Task: Find the distance between Louisville and Mammoth Cave National Park.
Action: Mouse moved to (199, 68)
Screenshot: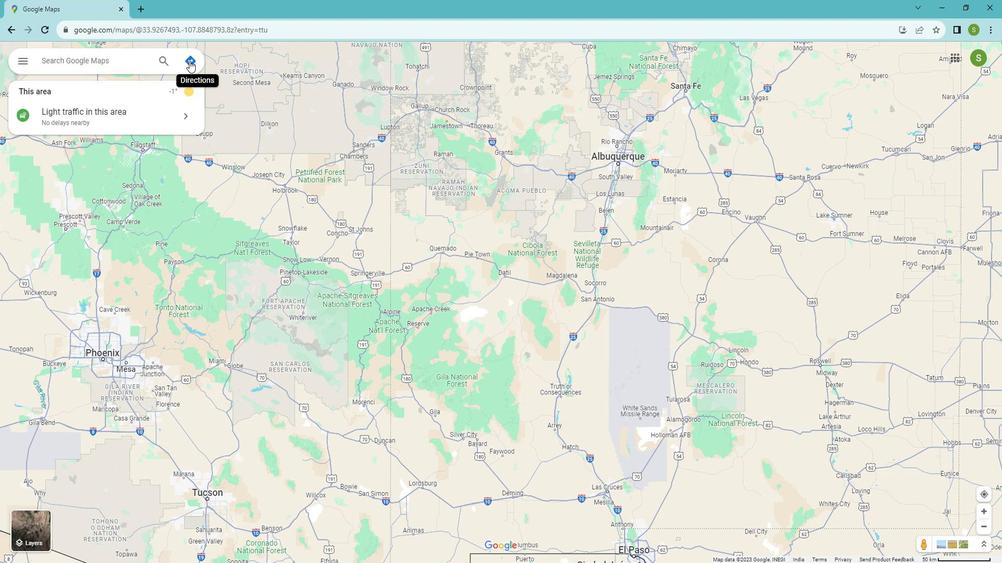 
Action: Mouse pressed left at (199, 68)
Screenshot: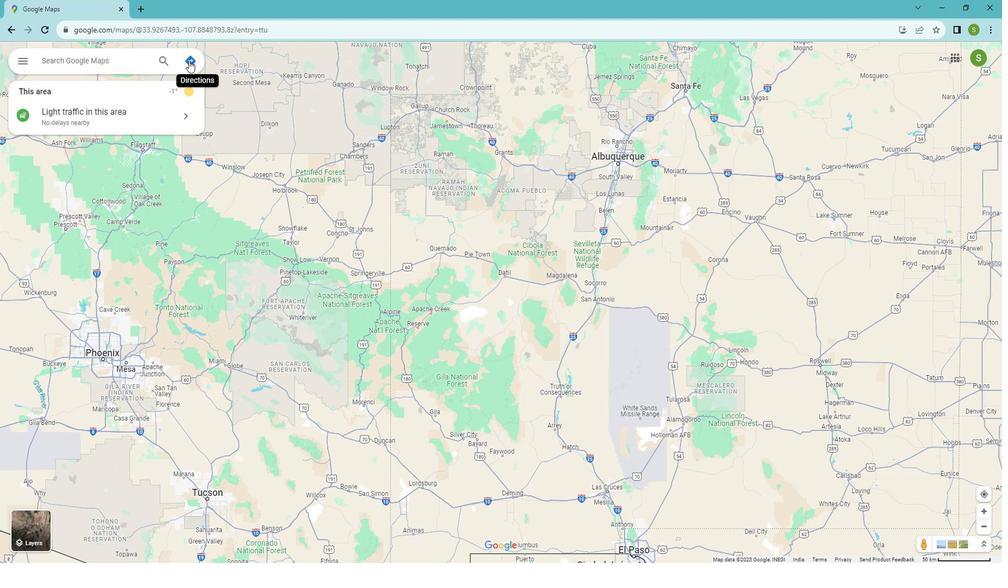 
Action: Mouse moved to (63, 97)
Screenshot: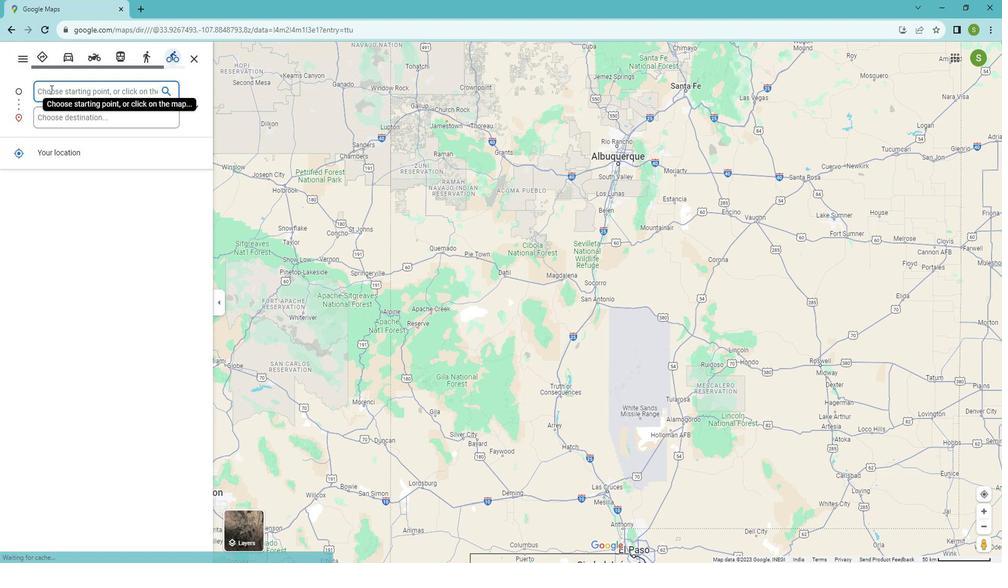 
Action: Mouse pressed left at (63, 97)
Screenshot: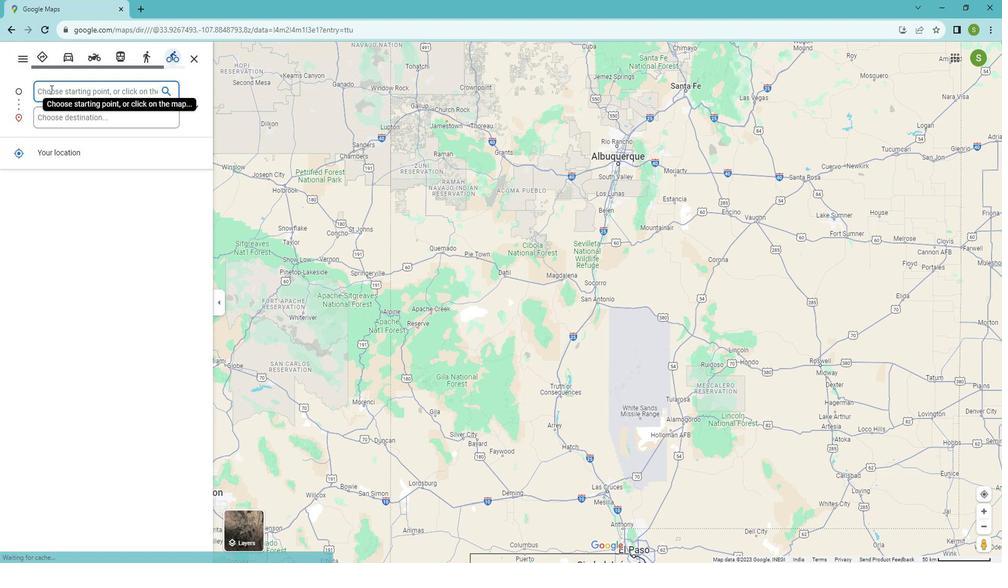 
Action: Mouse moved to (62, 101)
Screenshot: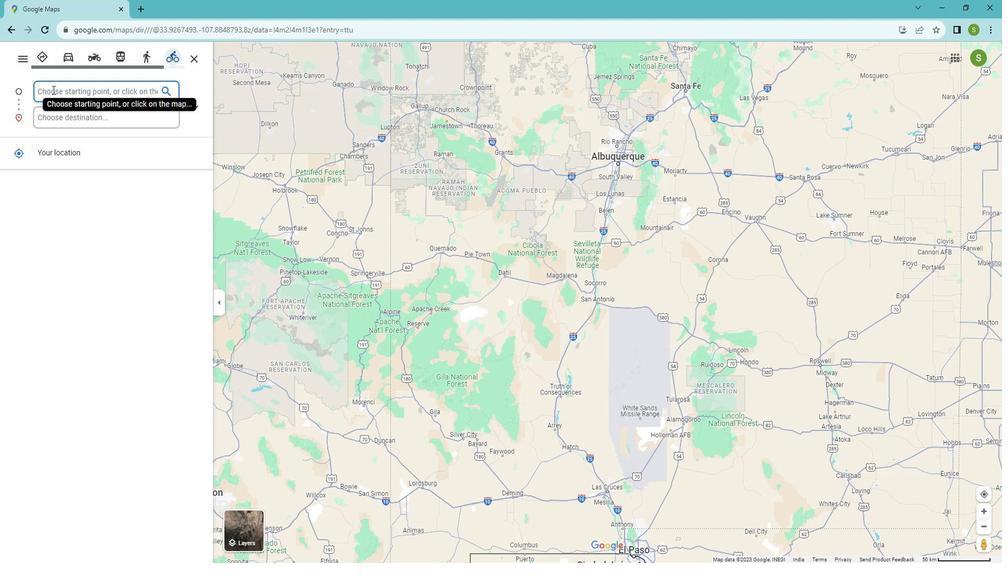 
Action: Key pressed <Key.shift>Louisville
Screenshot: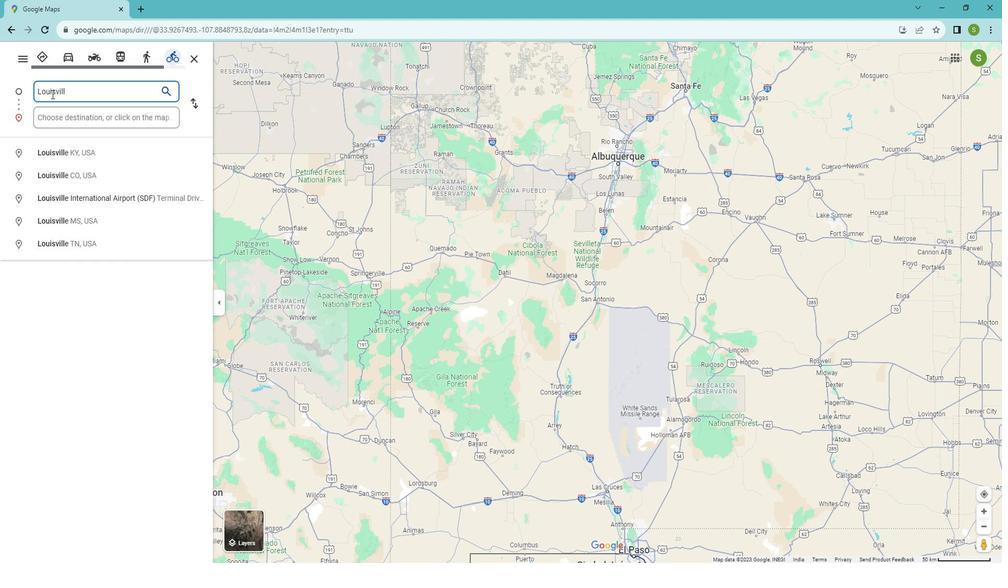 
Action: Mouse moved to (99, 161)
Screenshot: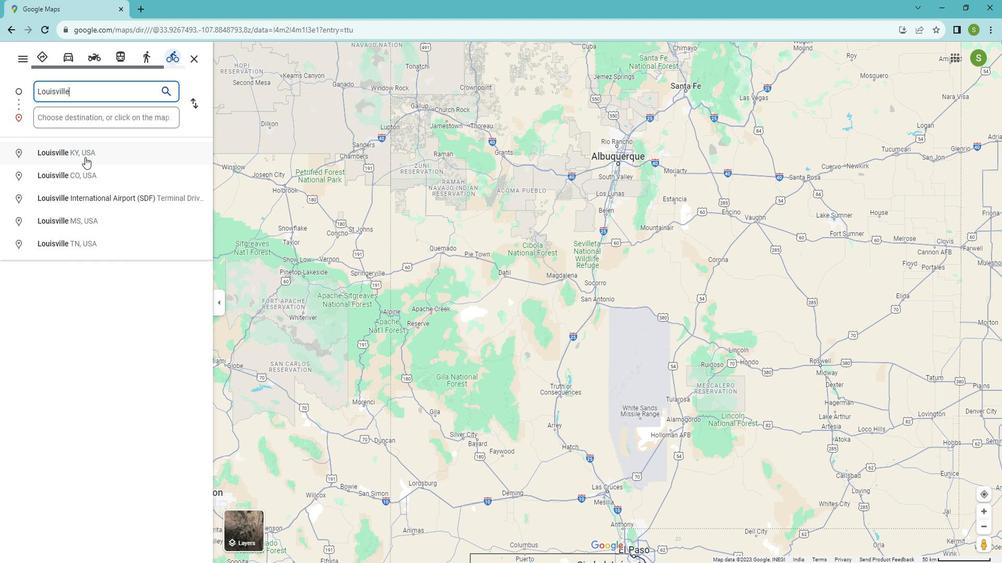 
Action: Mouse pressed left at (99, 161)
Screenshot: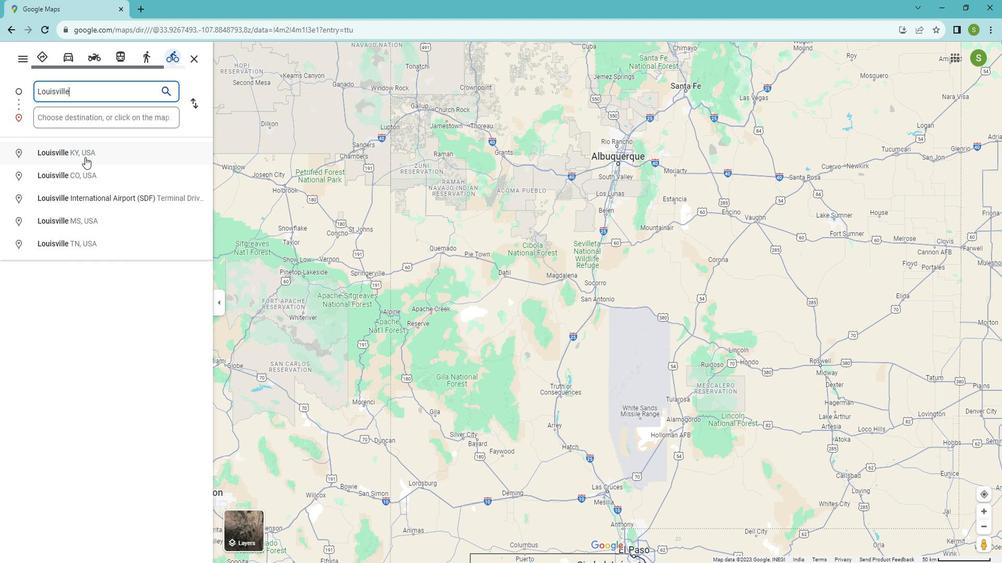 
Action: Mouse moved to (100, 125)
Screenshot: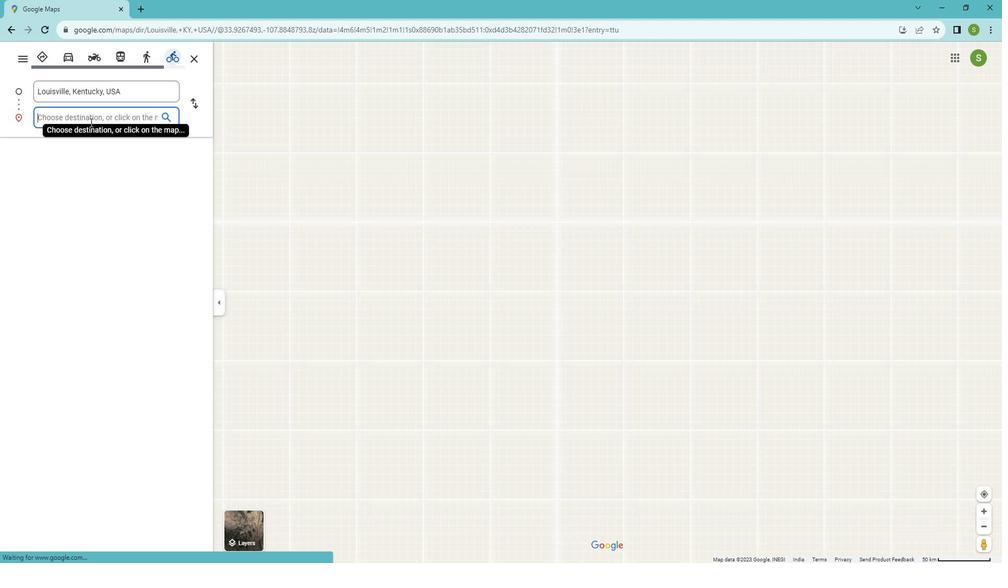 
Action: Mouse pressed left at (100, 125)
Screenshot: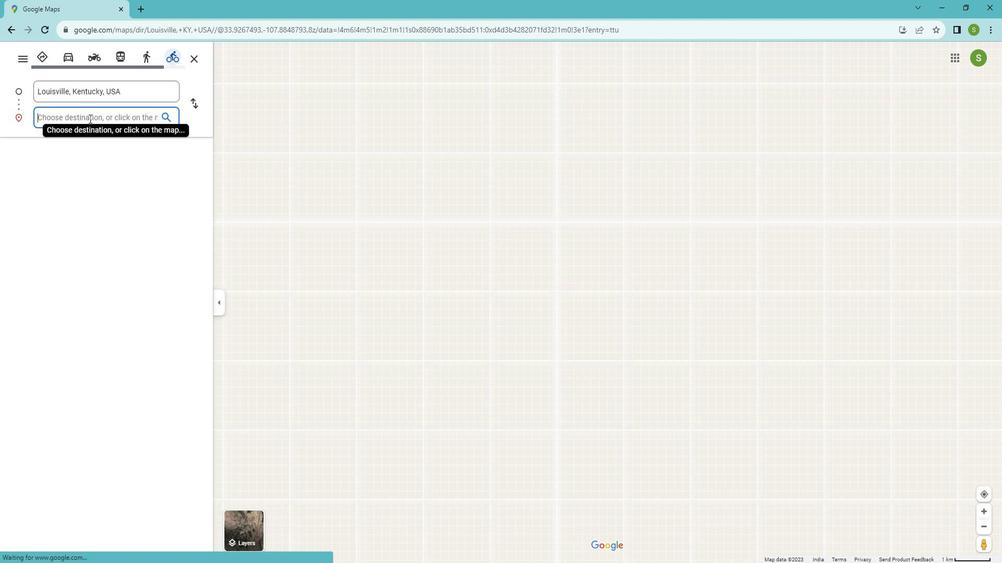 
Action: Mouse moved to (99, 125)
Screenshot: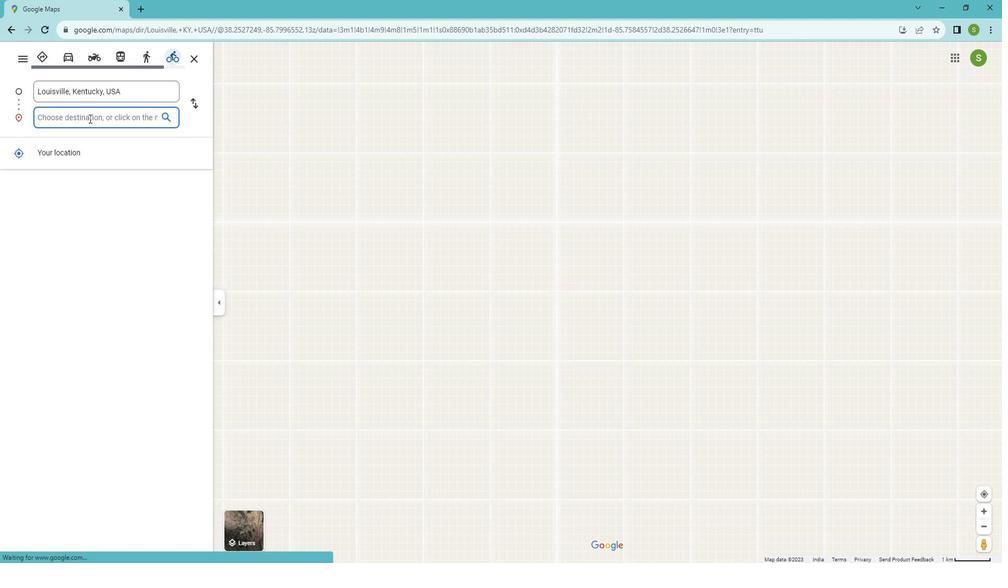 
Action: Key pressed <Key.shift>Mammoth<Key.space><Key.shift>Cave<Key.space><Key.shift><Key.shift><Key.shift><Key.shift><Key.shift><Key.shift>National<Key.space><Key.shift>Park<Key.enter>
Screenshot: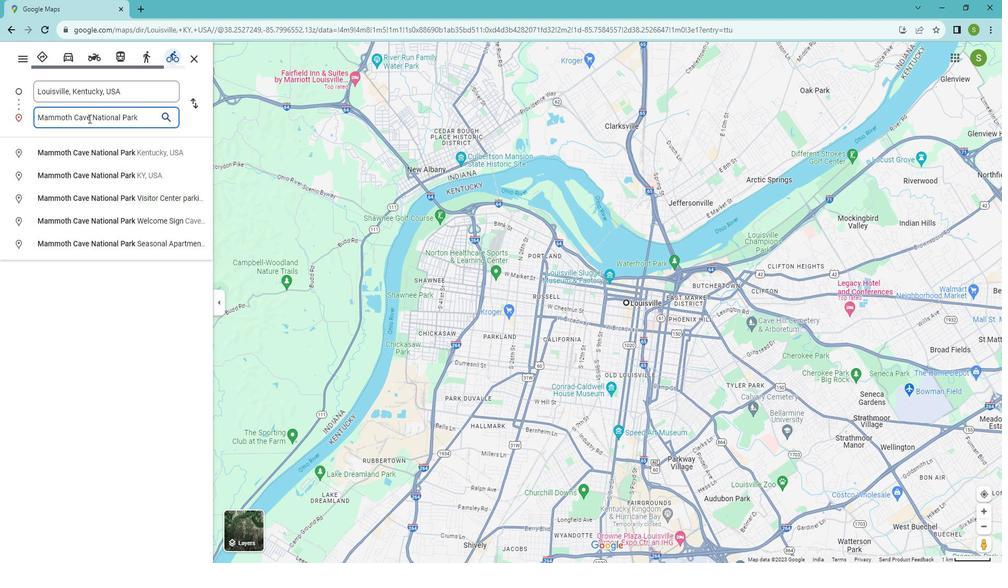 
Action: Mouse moved to (598, 419)
Screenshot: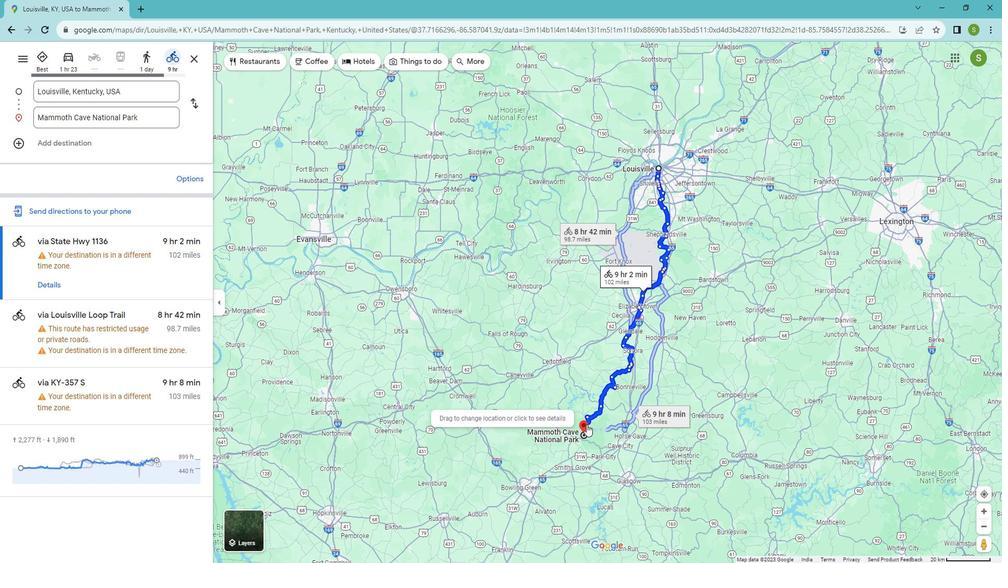 
Action: Mouse pressed right at (598, 419)
Screenshot: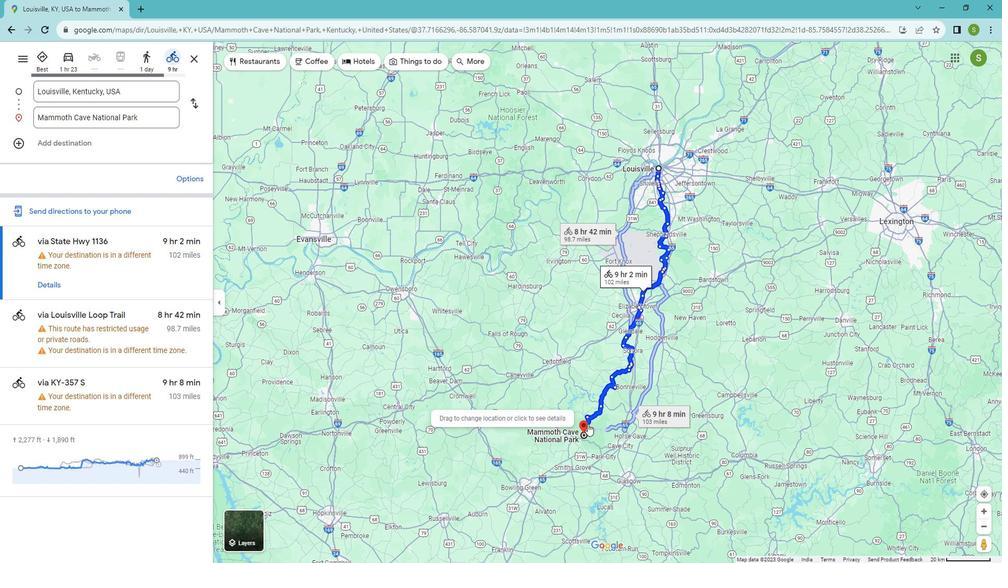 
Action: Mouse moved to (57, 66)
Screenshot: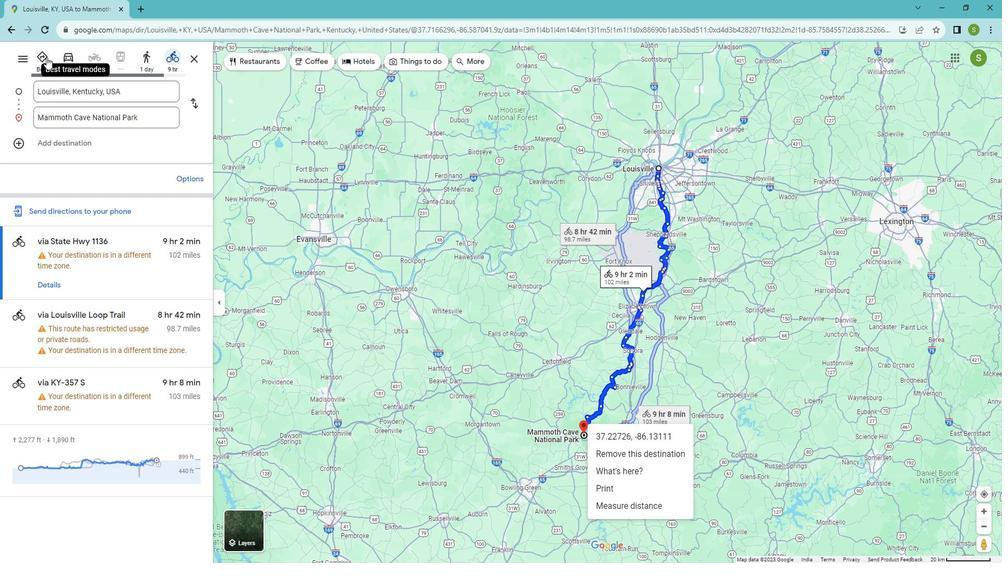 
Action: Mouse pressed left at (57, 66)
Screenshot: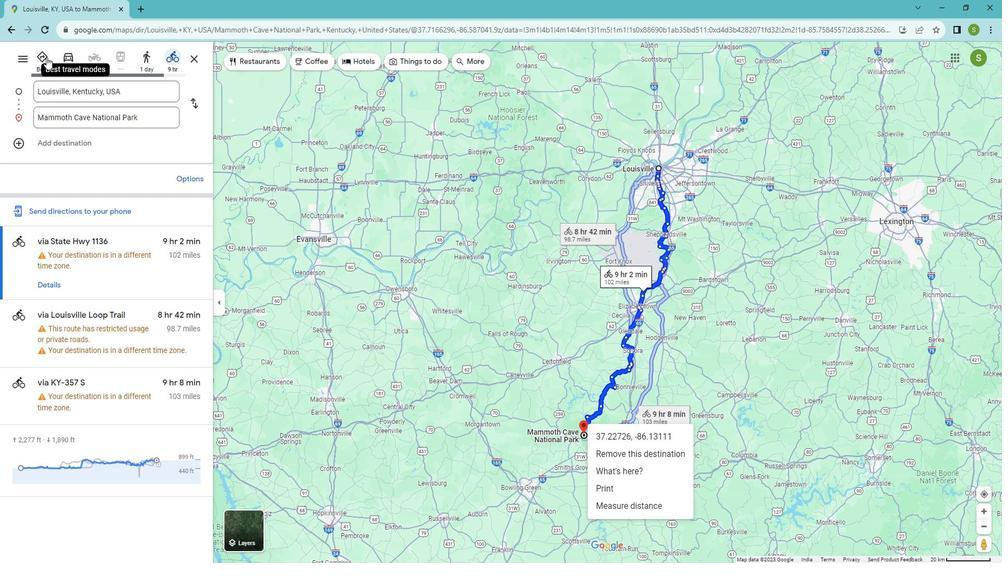 
Action: Mouse moved to (60, 296)
Screenshot: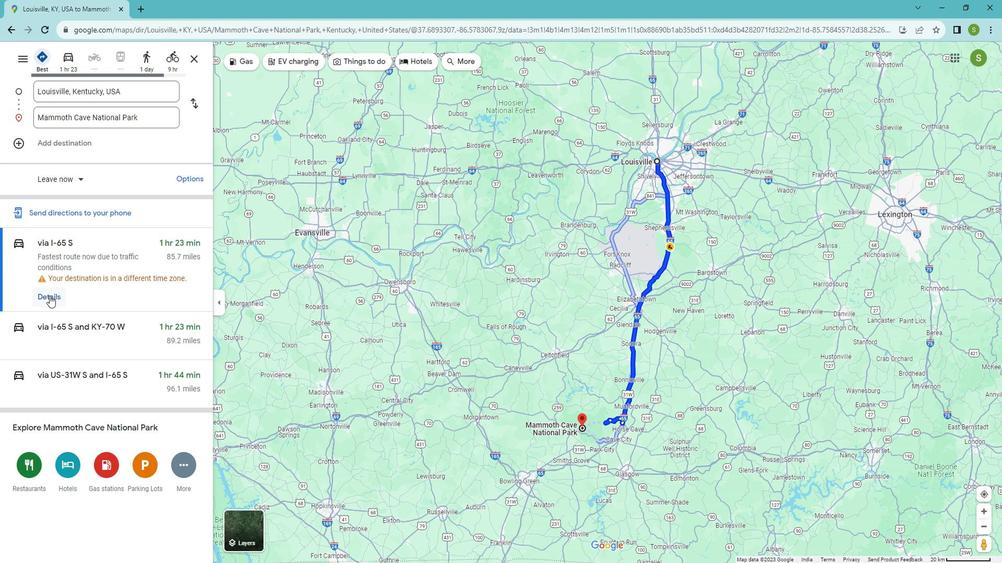 
Action: Mouse pressed left at (60, 296)
Screenshot: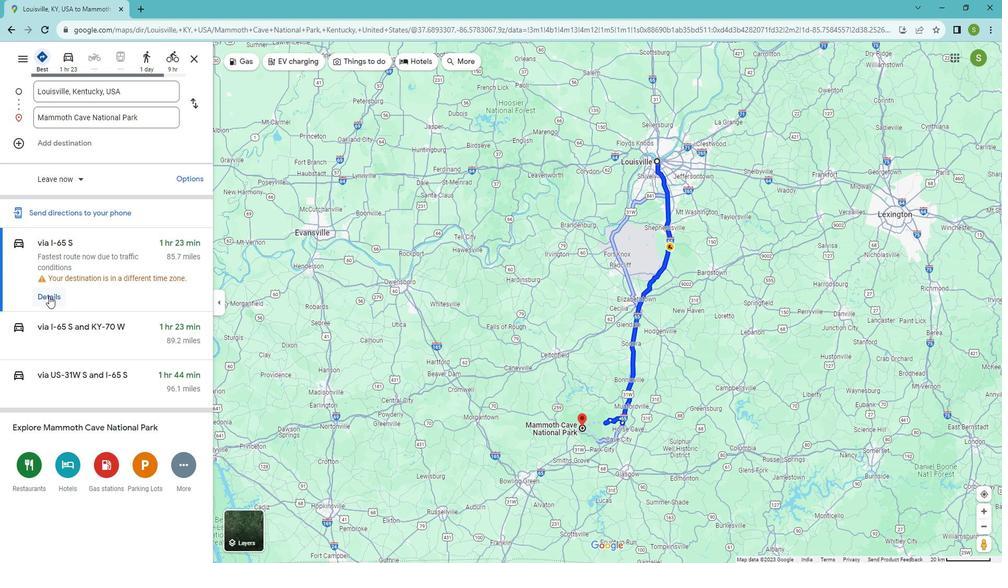
Action: Mouse moved to (20, 63)
Screenshot: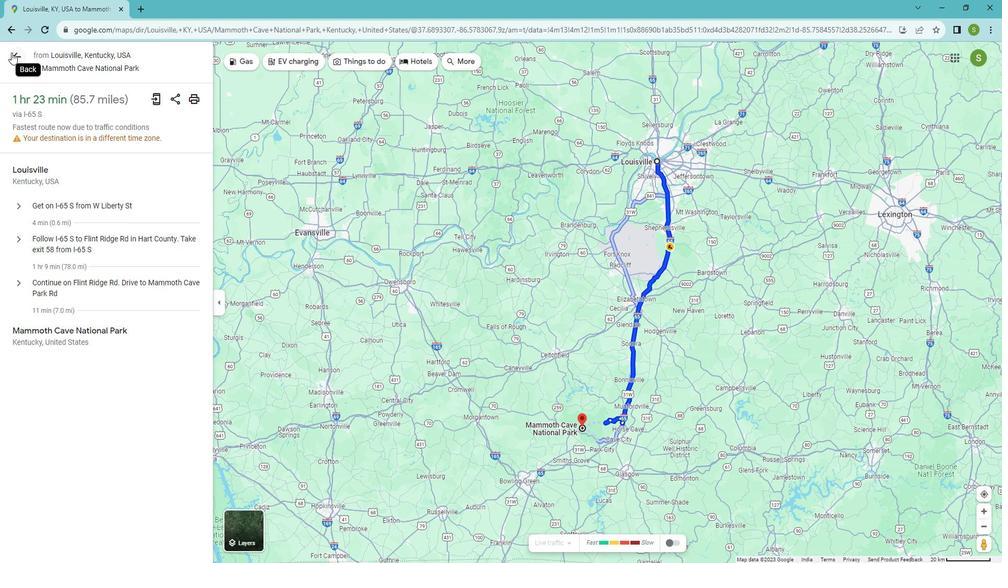 
Action: Mouse pressed left at (20, 63)
Screenshot: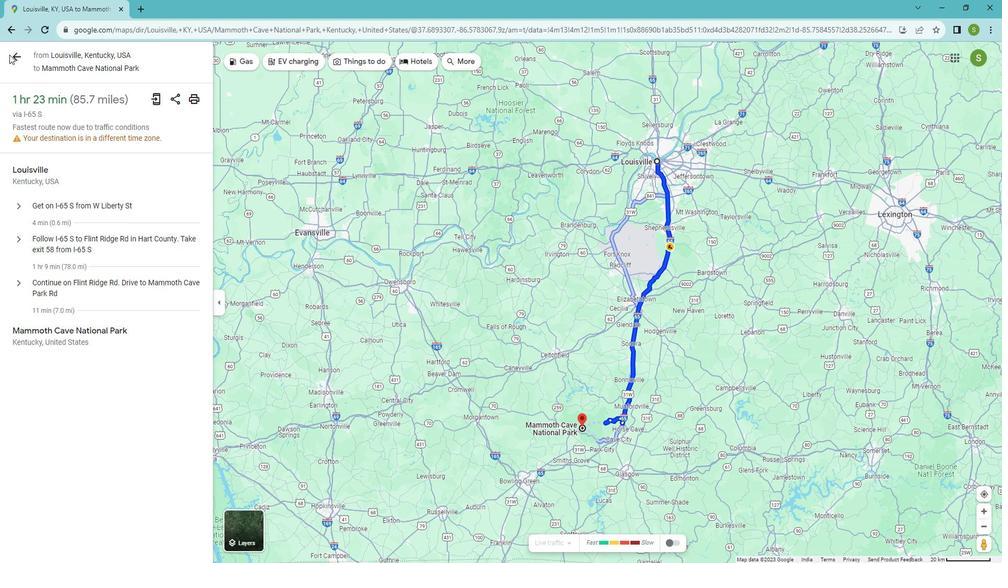 
Action: Mouse moved to (27, 67)
Screenshot: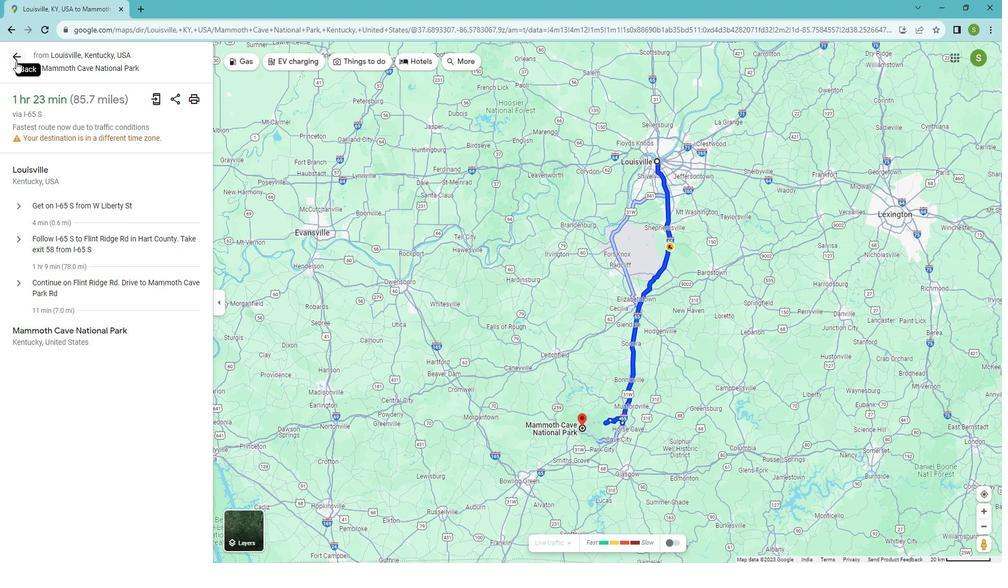 
Action: Mouse pressed left at (27, 67)
Screenshot: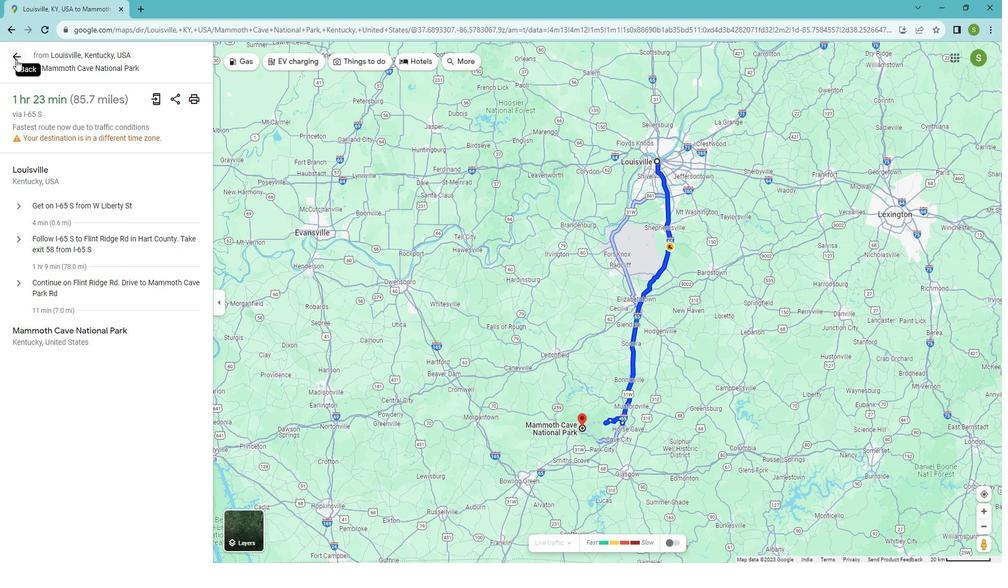 
Action: Mouse moved to (75, 68)
Screenshot: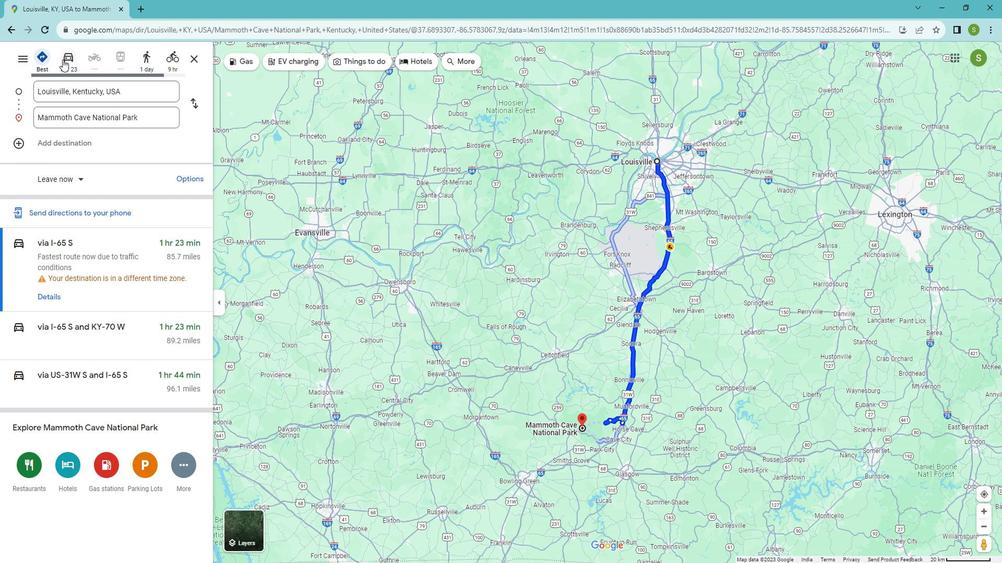 
Action: Mouse pressed left at (75, 68)
Screenshot: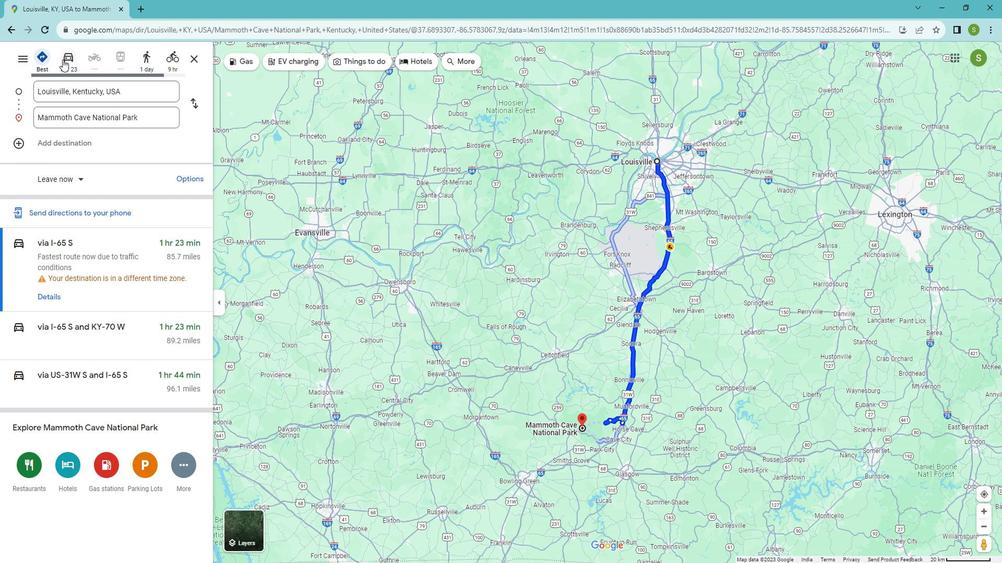 
Action: Mouse moved to (65, 299)
Screenshot: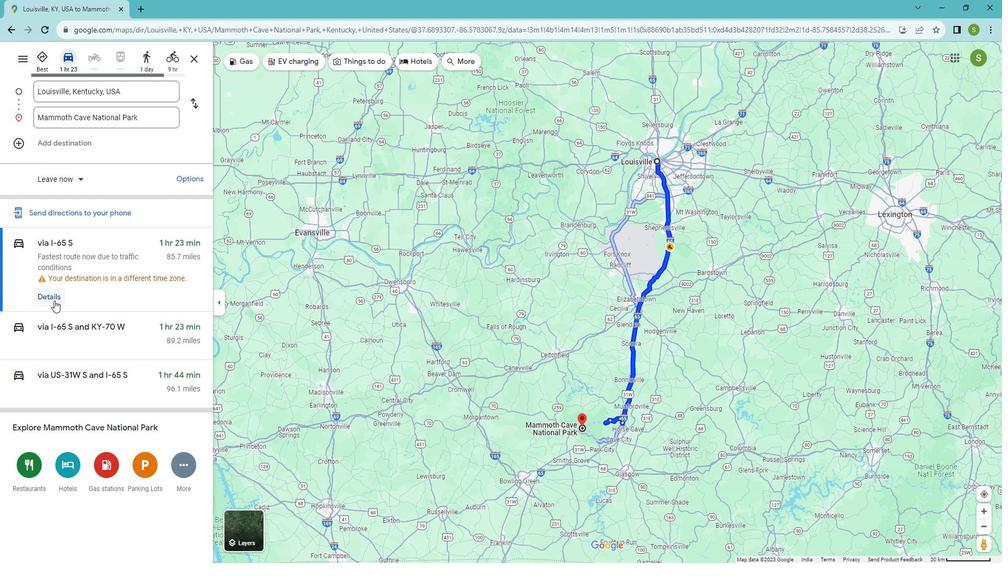 
Action: Mouse pressed left at (65, 299)
Screenshot: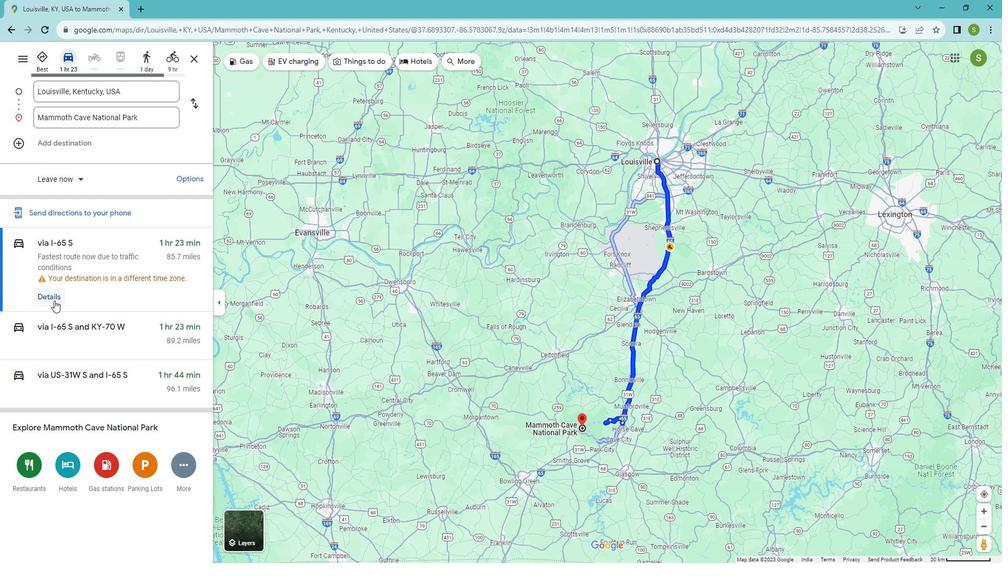 
Action: Mouse moved to (29, 63)
Screenshot: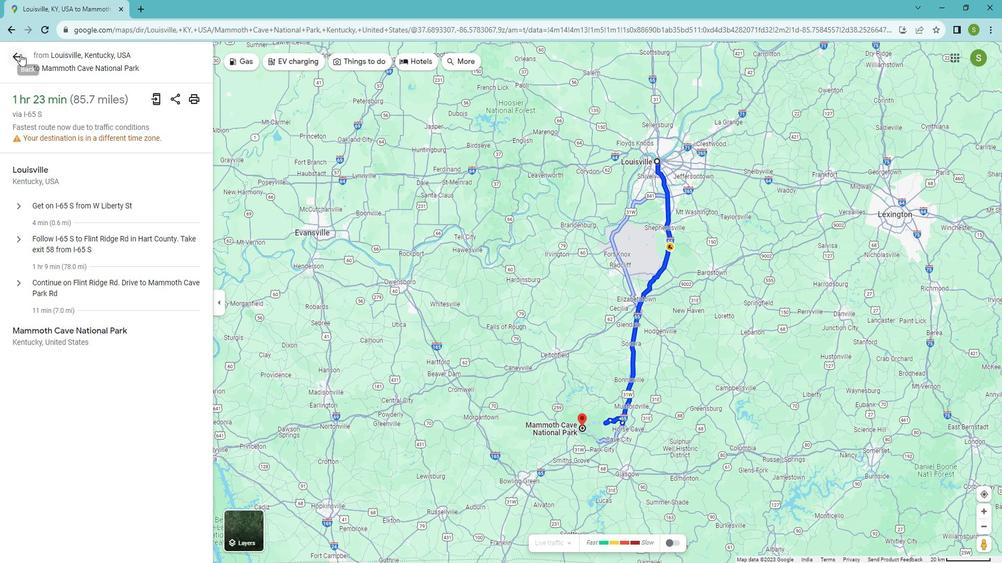 
Action: Mouse pressed left at (29, 63)
Screenshot: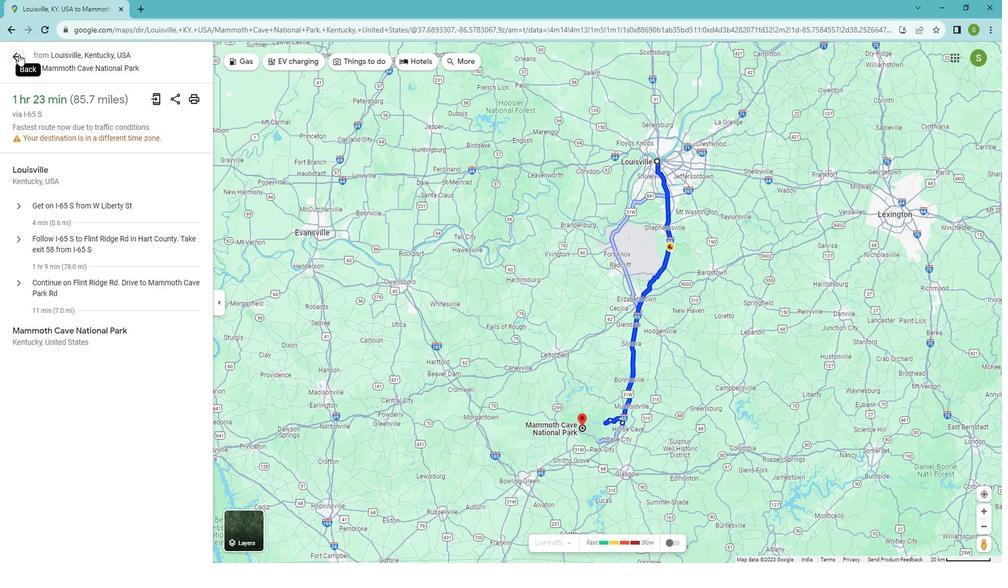
Action: Mouse moved to (154, 72)
Screenshot: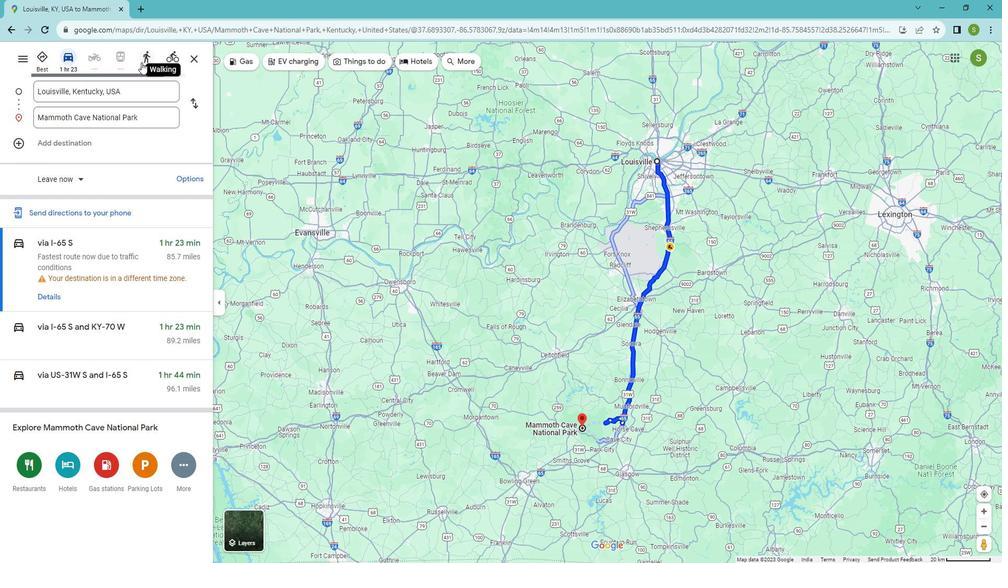 
Action: Mouse pressed left at (154, 72)
Screenshot: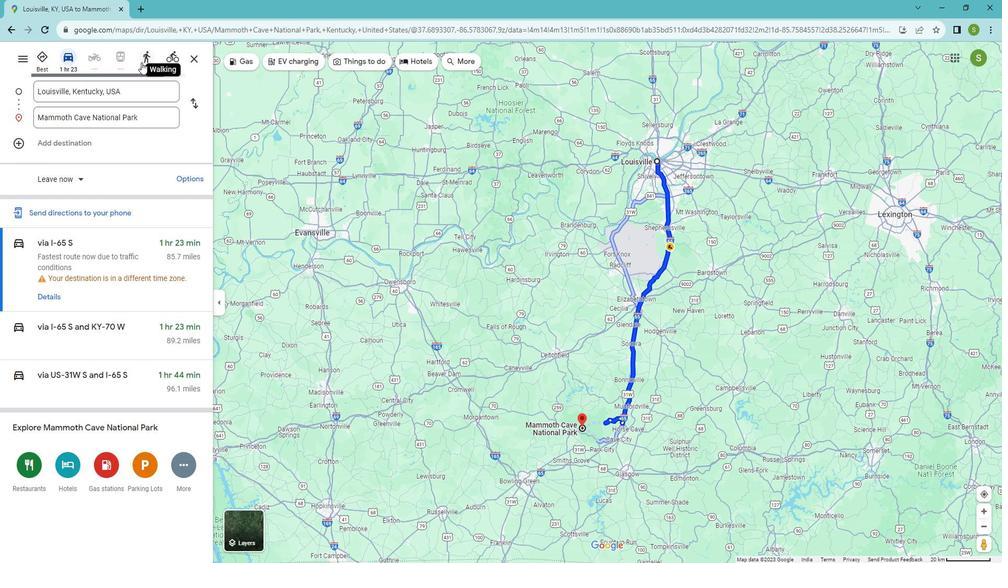 
Action: Mouse moved to (180, 67)
Screenshot: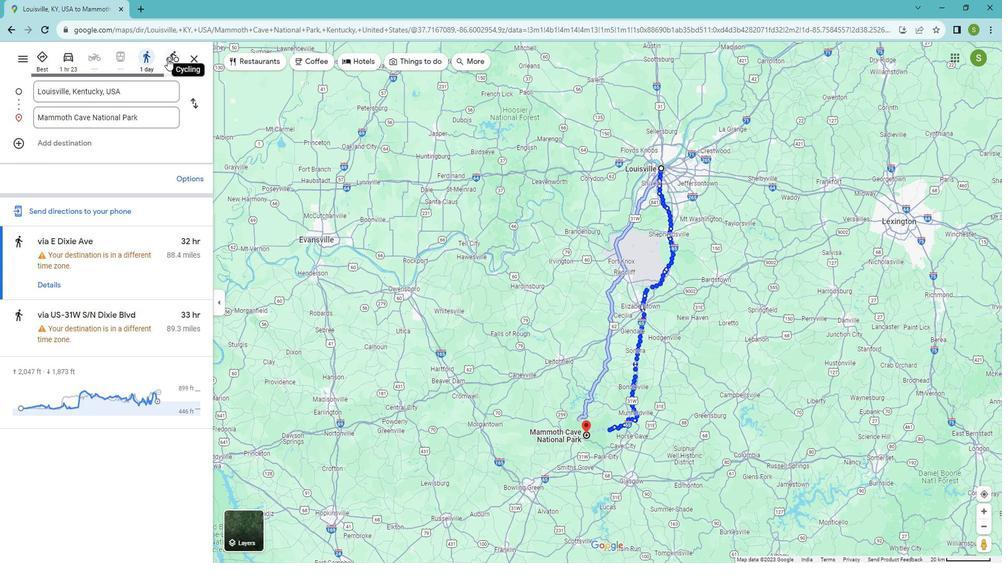 
Action: Mouse pressed left at (180, 67)
Screenshot: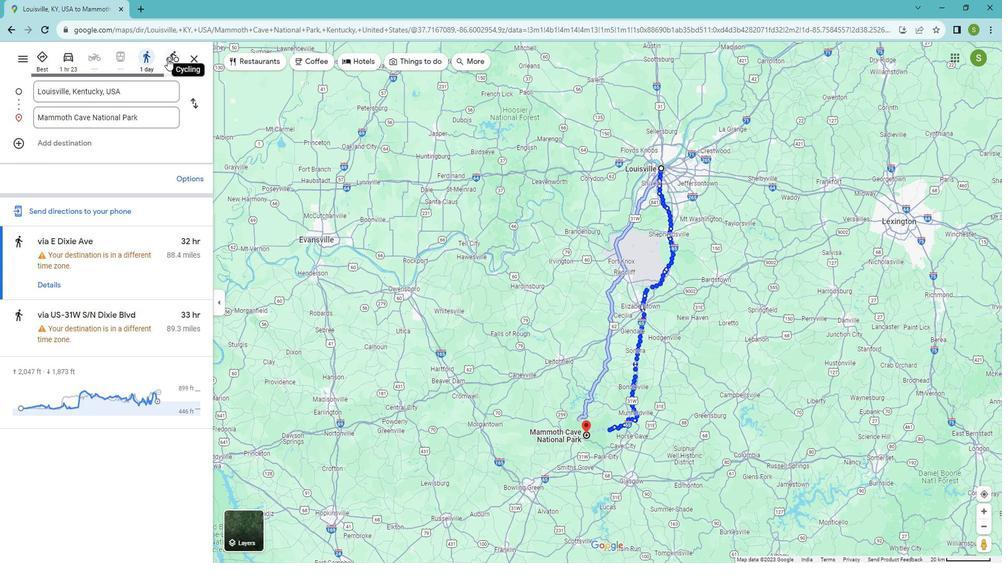 
Action: Mouse moved to (367, 316)
Screenshot: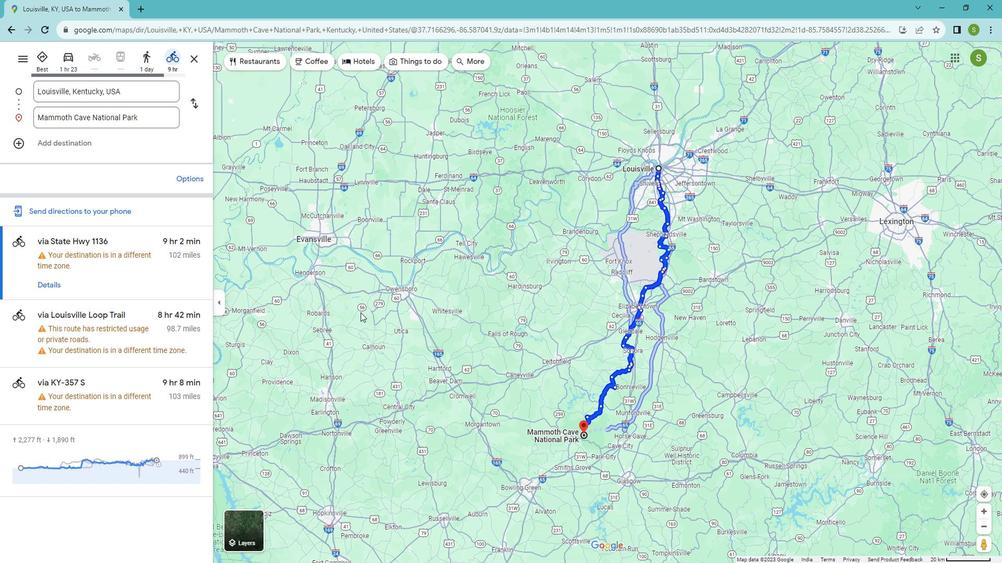 
